 Task: Look for properties with 3 beds.
Action: Mouse moved to (741, 72)
Screenshot: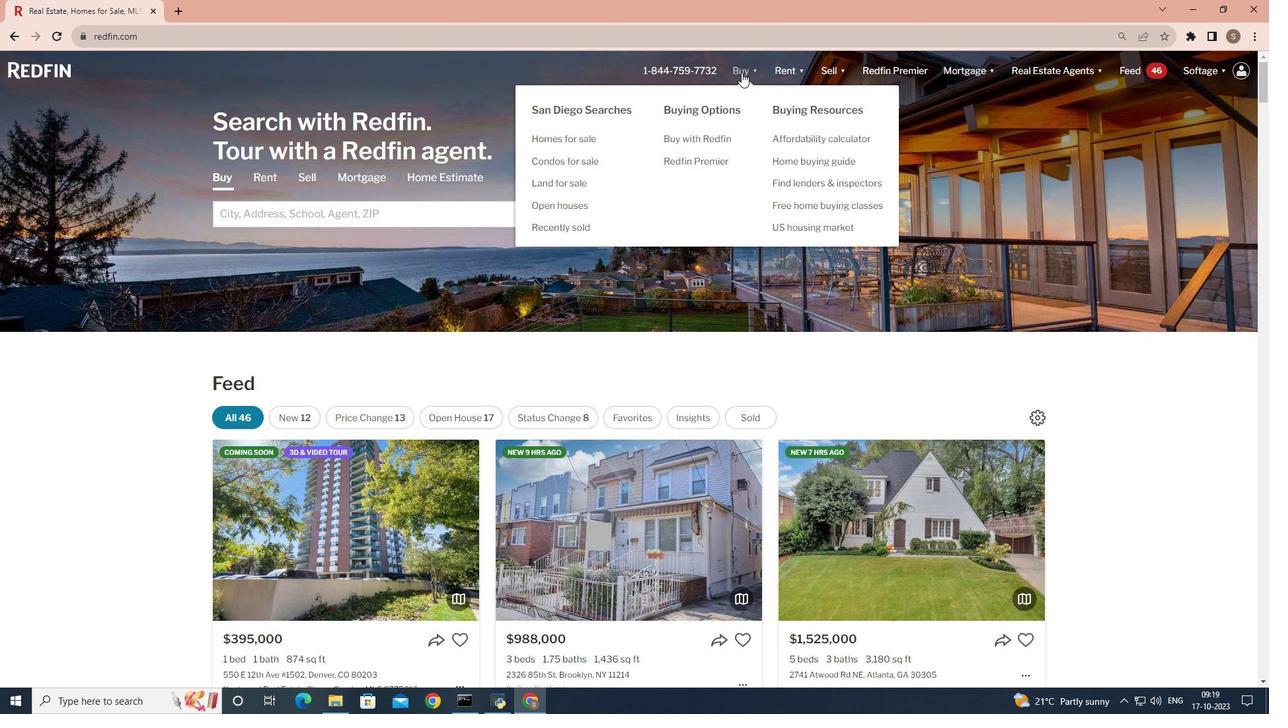 
Action: Mouse pressed left at (741, 72)
Screenshot: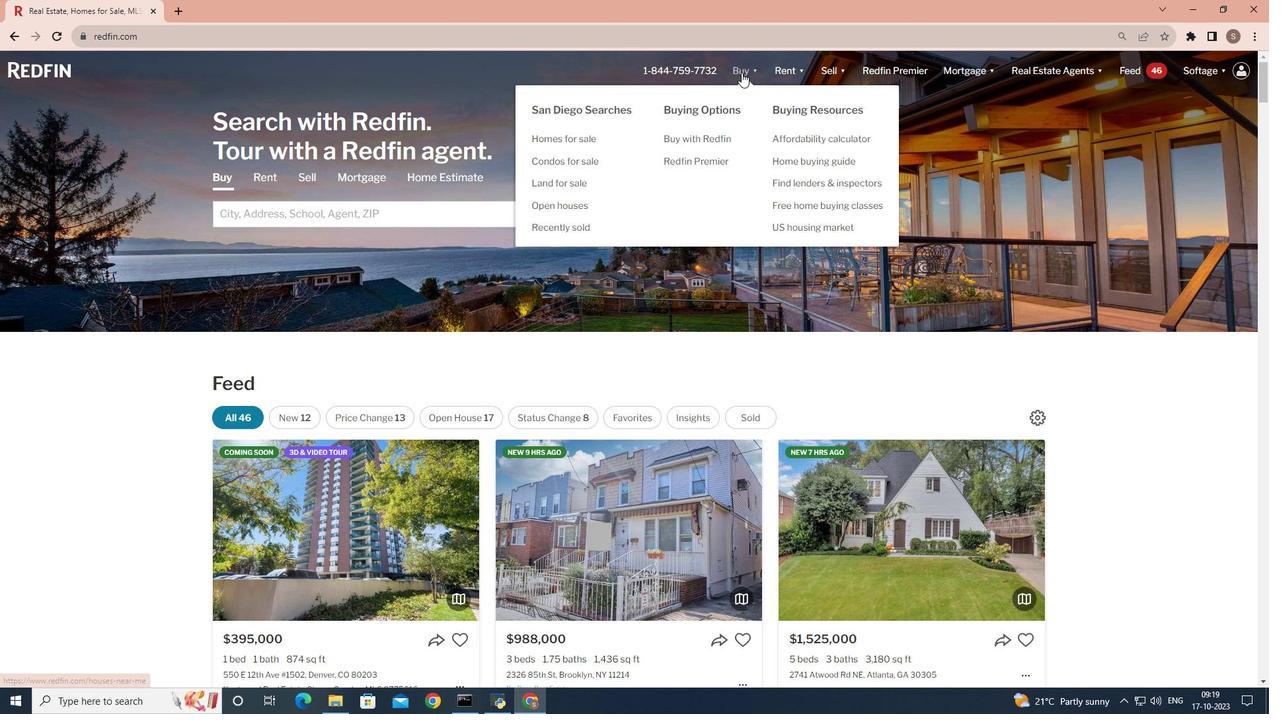 
Action: Mouse moved to (417, 271)
Screenshot: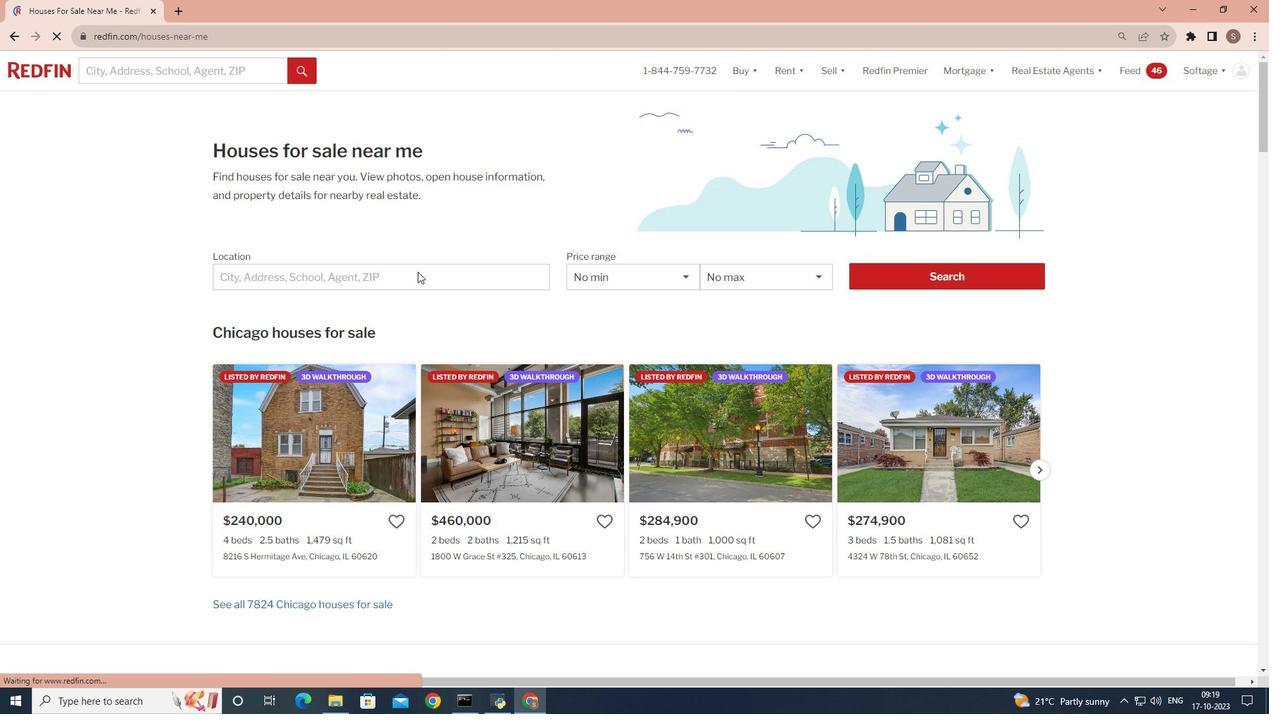 
Action: Mouse pressed left at (417, 271)
Screenshot: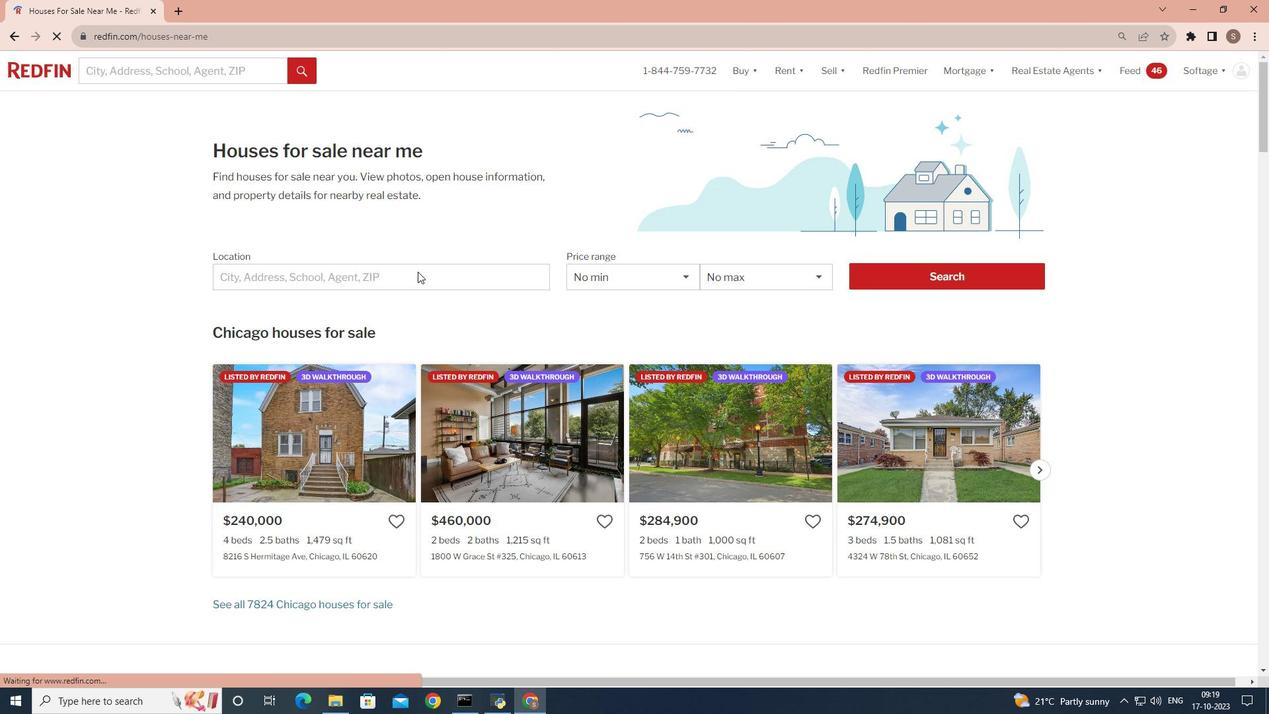 
Action: Mouse moved to (277, 277)
Screenshot: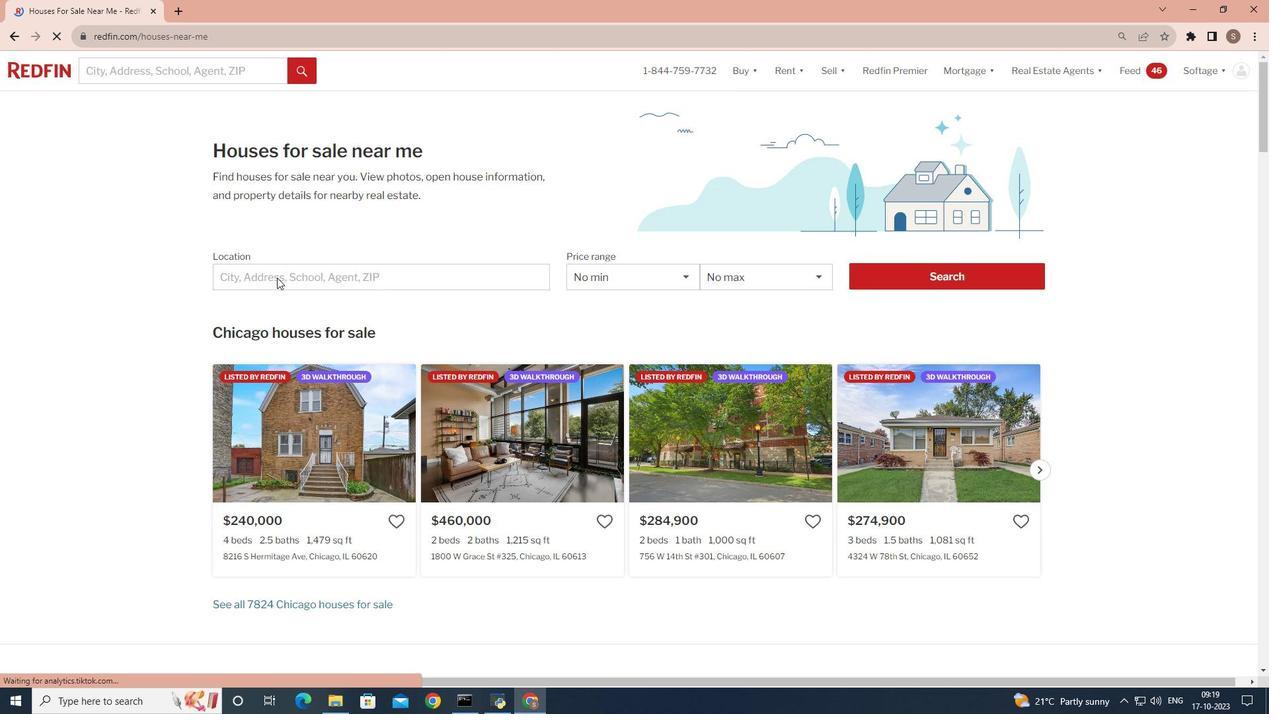 
Action: Mouse pressed left at (277, 277)
Screenshot: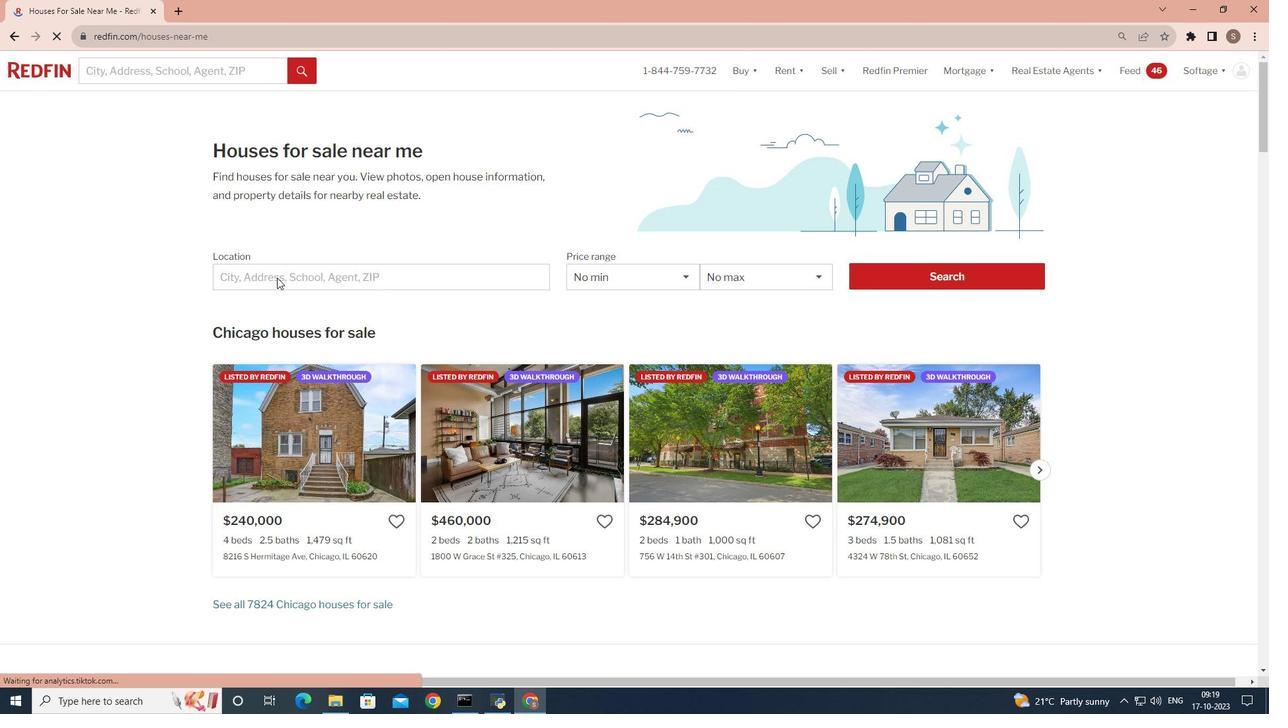 
Action: Mouse moved to (249, 277)
Screenshot: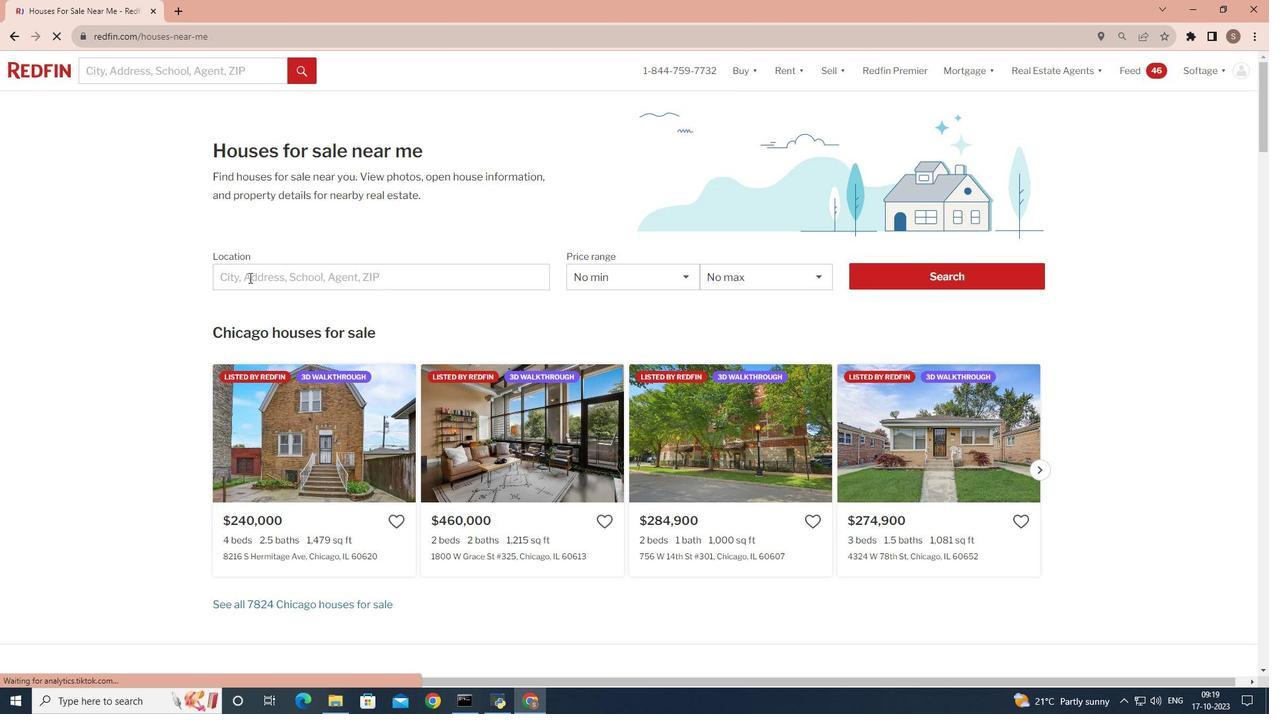 
Action: Mouse pressed left at (249, 277)
Screenshot: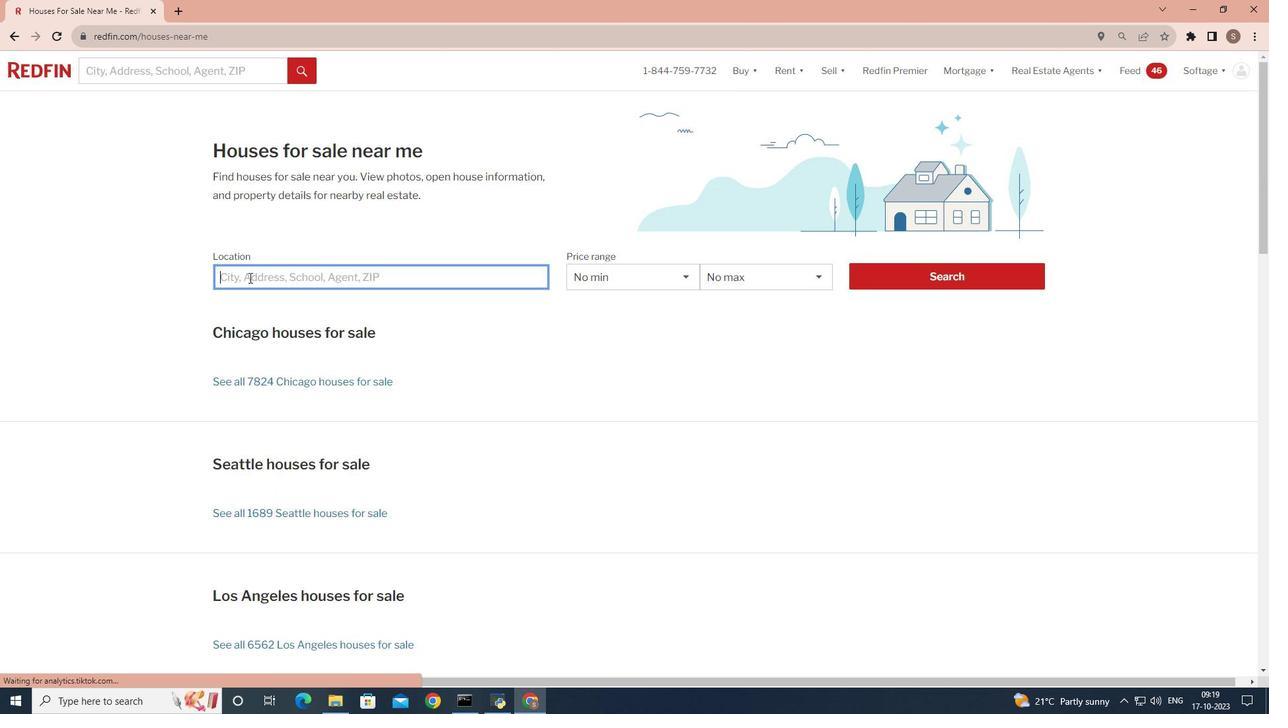 
Action: Key pressed <Key.shift>San<Key.space><Key.shift>Diego
Screenshot: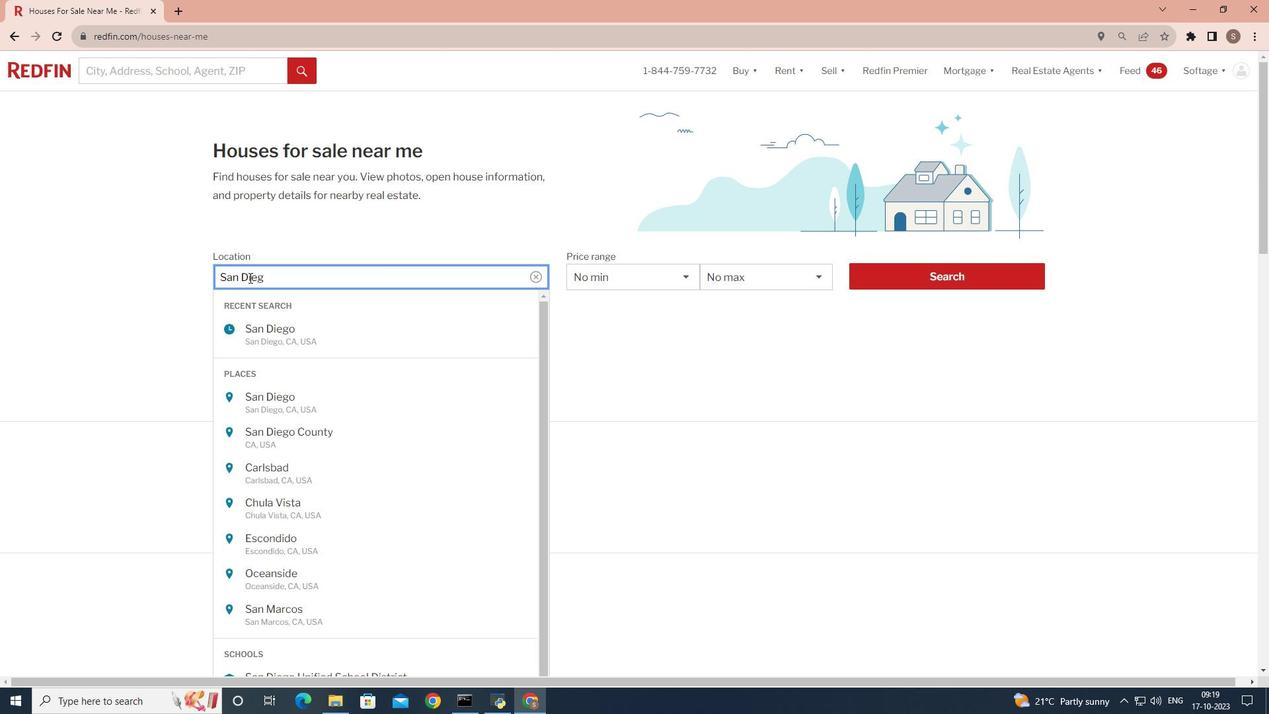 
Action: Mouse moved to (861, 286)
Screenshot: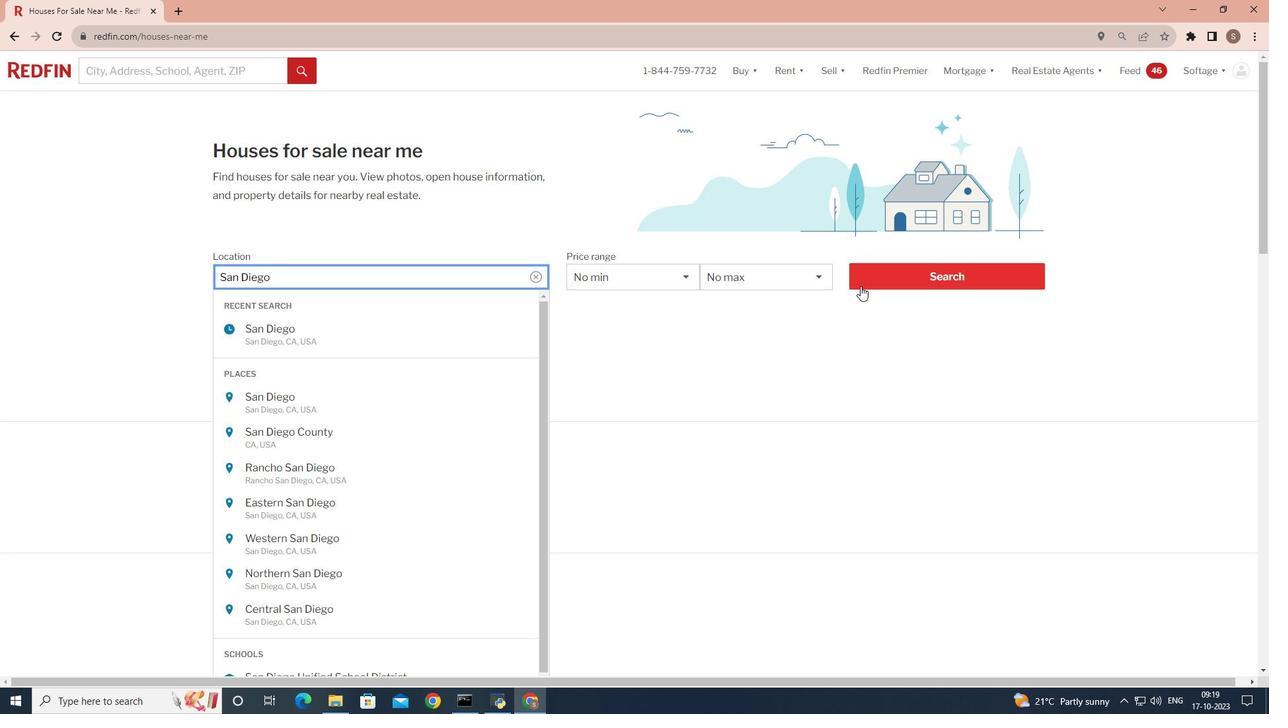 
Action: Mouse pressed left at (861, 286)
Screenshot: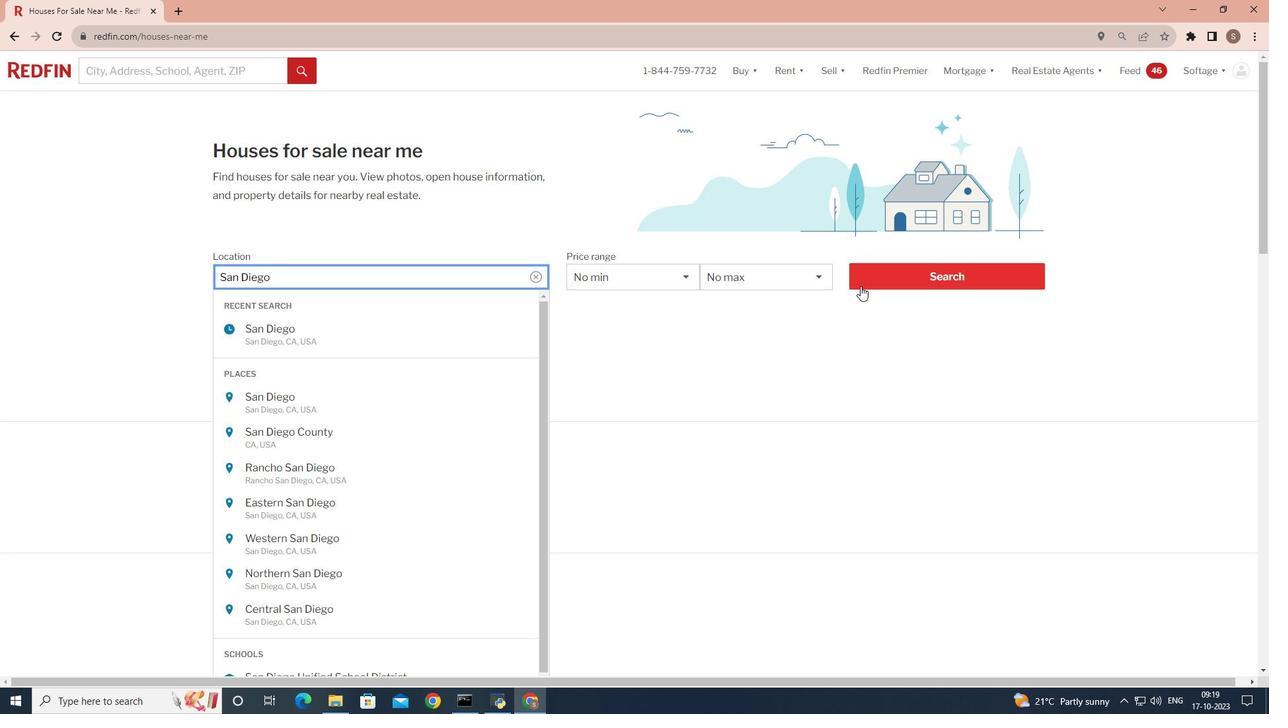 
Action: Mouse moved to (869, 282)
Screenshot: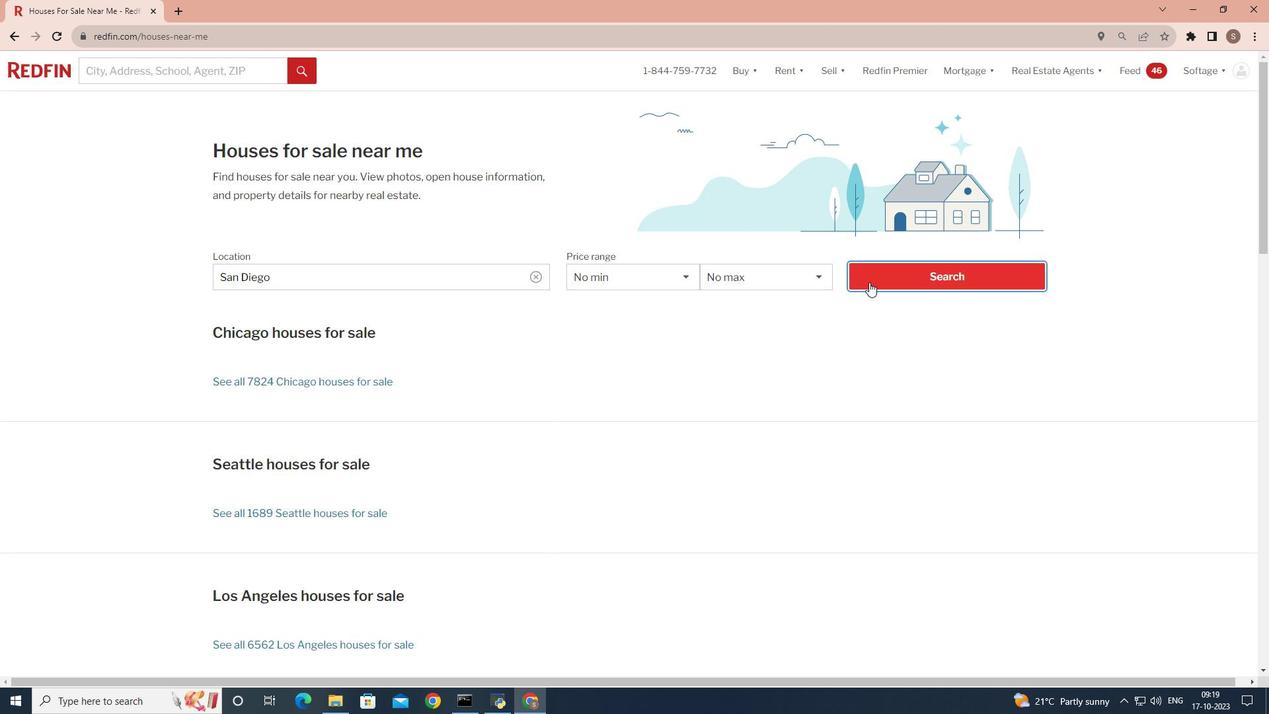 
Action: Mouse pressed left at (869, 282)
Screenshot: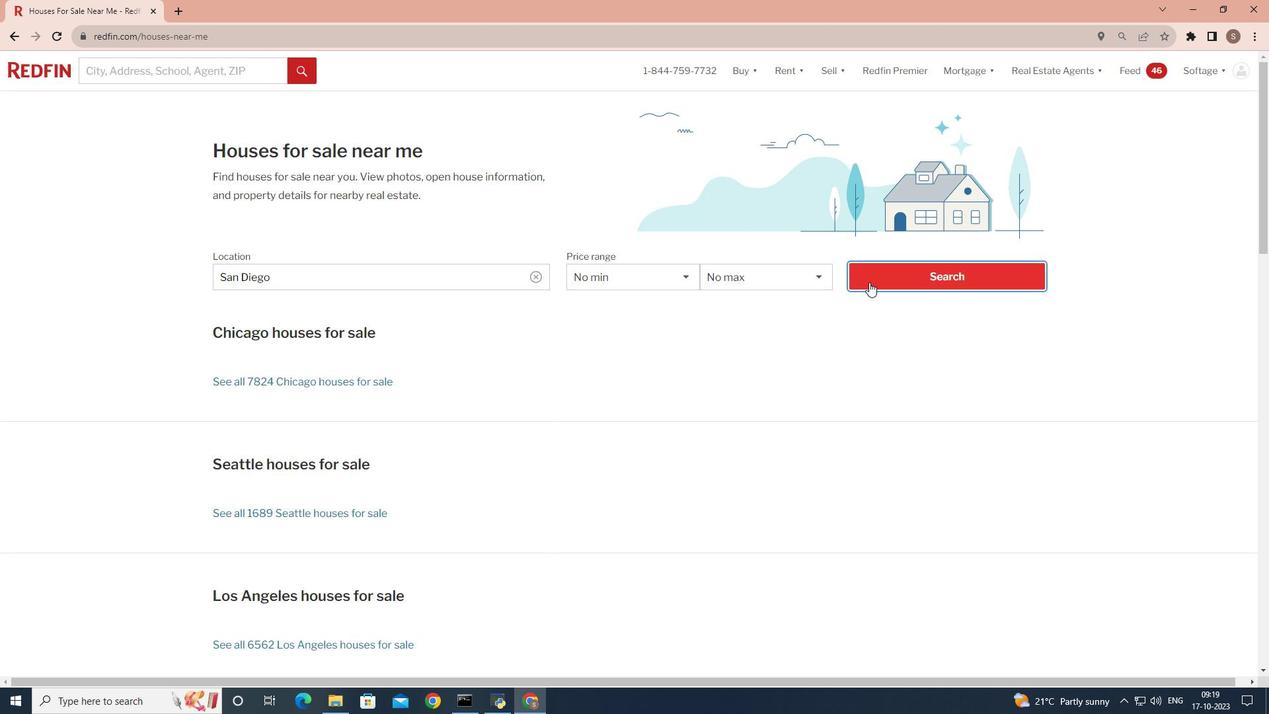 
Action: Mouse moved to (1114, 160)
Screenshot: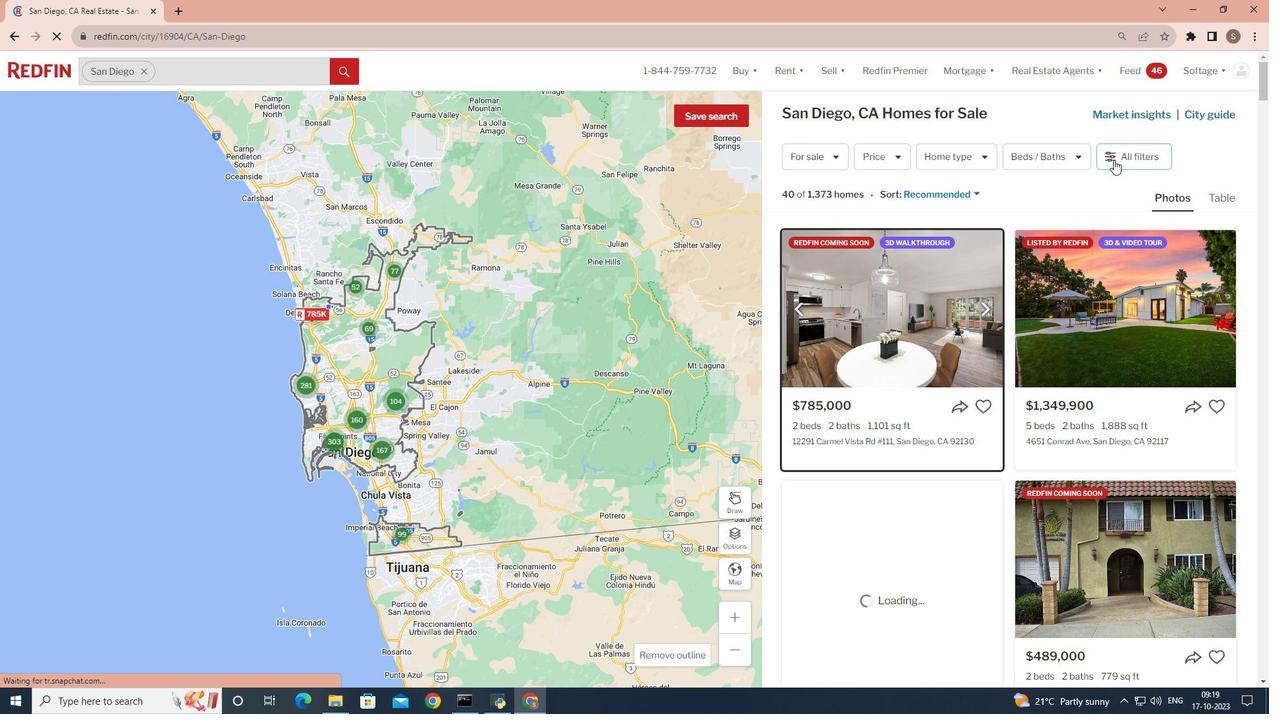 
Action: Mouse pressed left at (1114, 160)
Screenshot: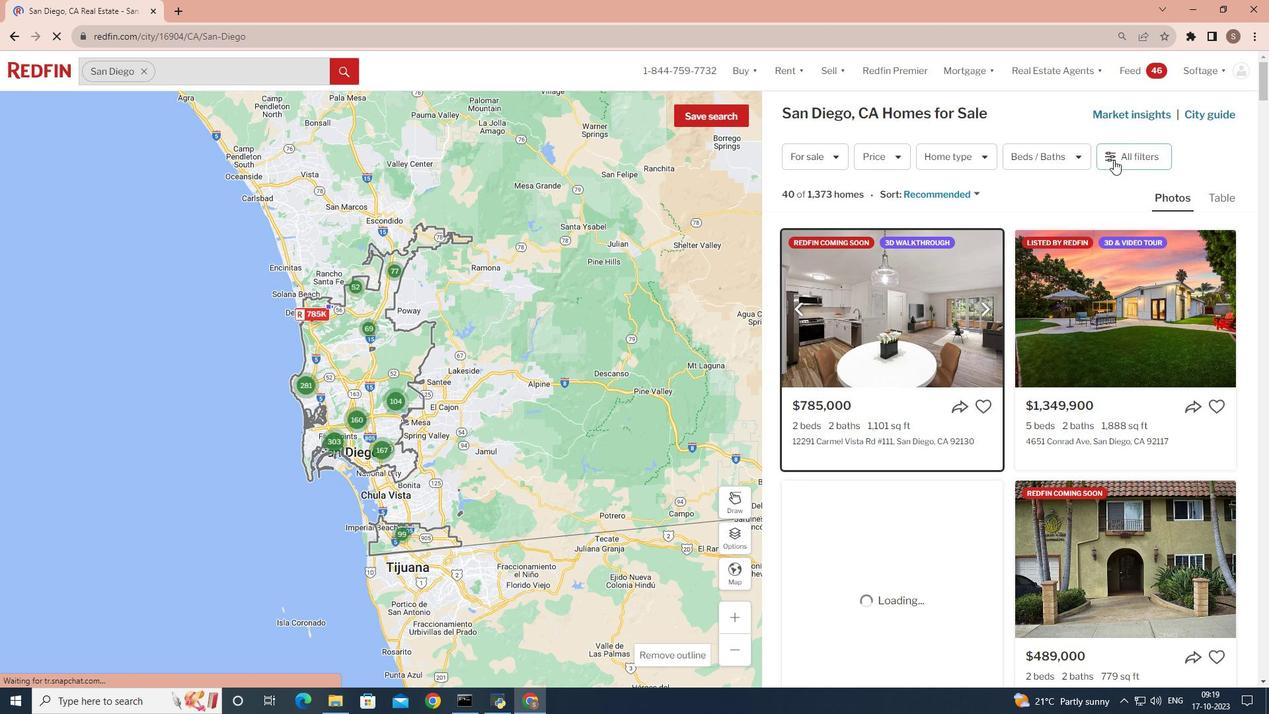 
Action: Mouse pressed left at (1114, 160)
Screenshot: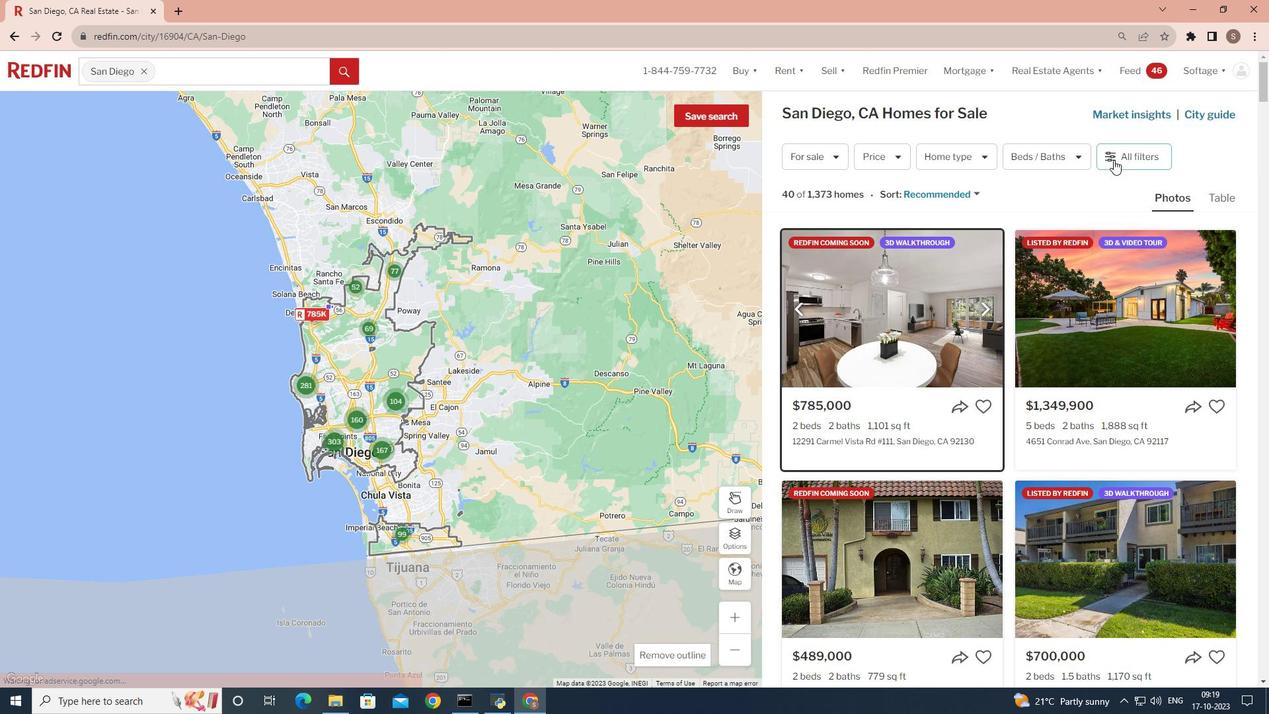 
Action: Mouse moved to (1107, 179)
Screenshot: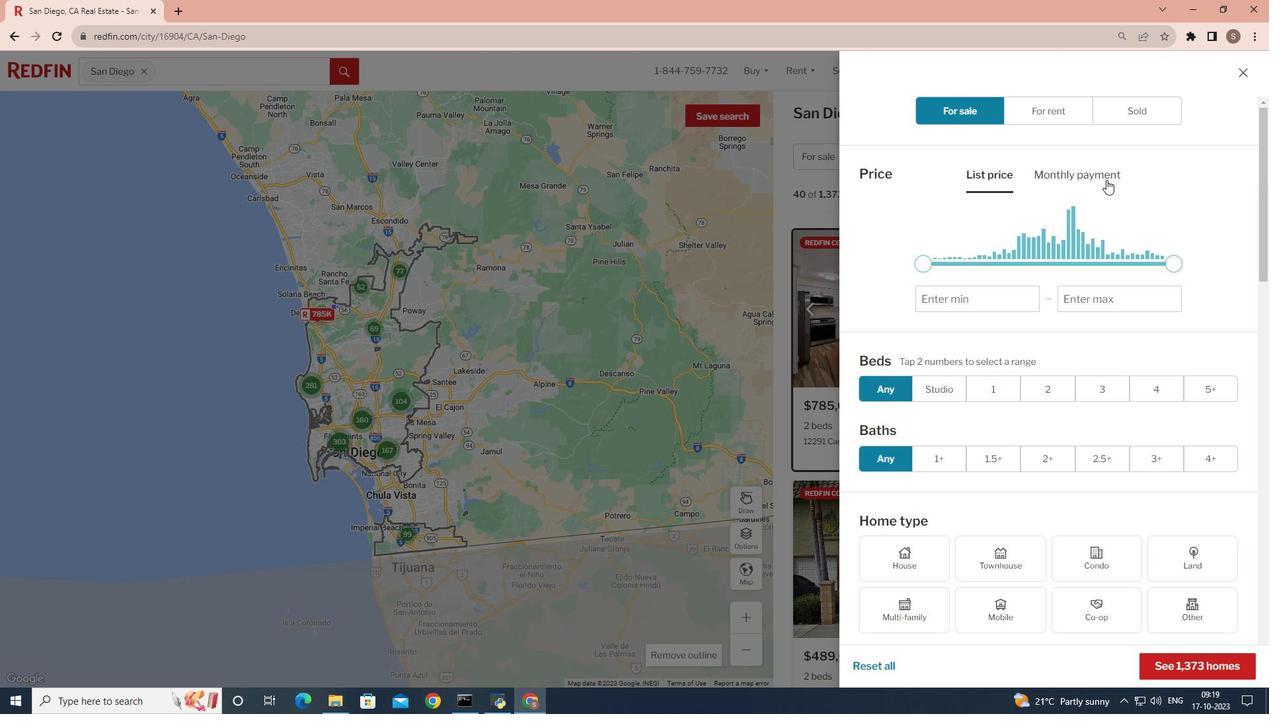 
Action: Mouse pressed left at (1107, 179)
Screenshot: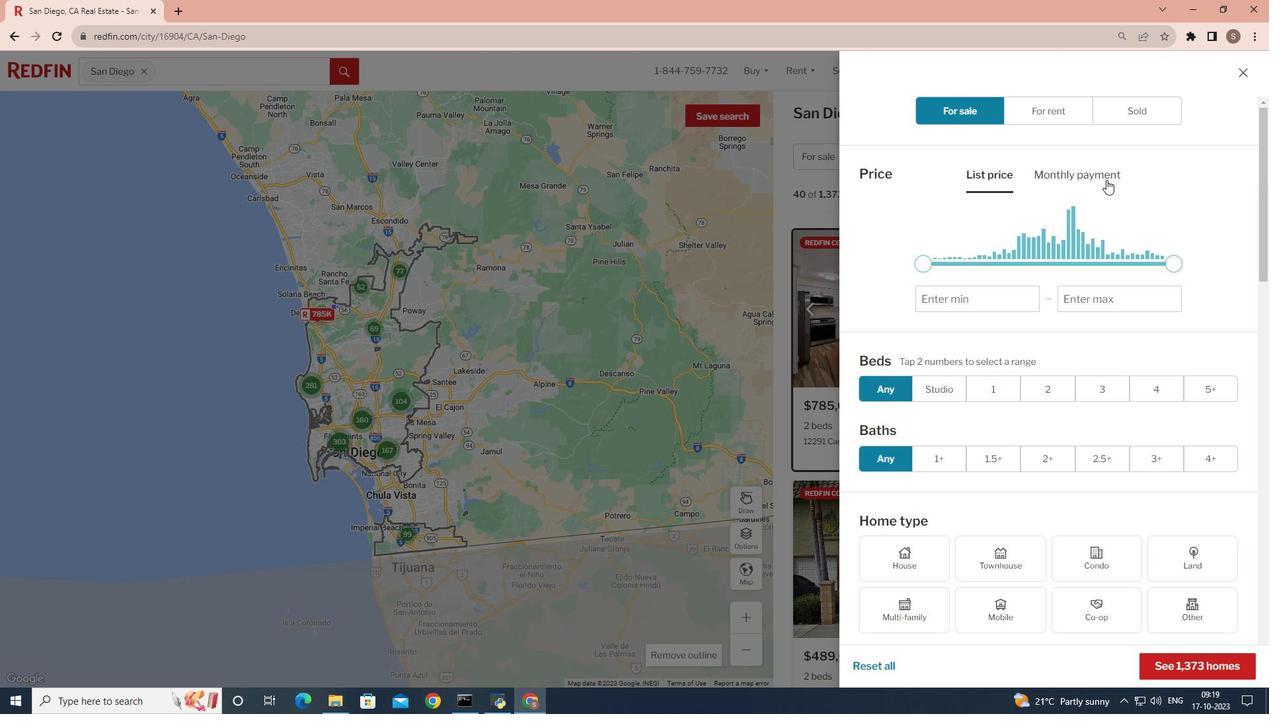
Action: Mouse moved to (1103, 493)
Screenshot: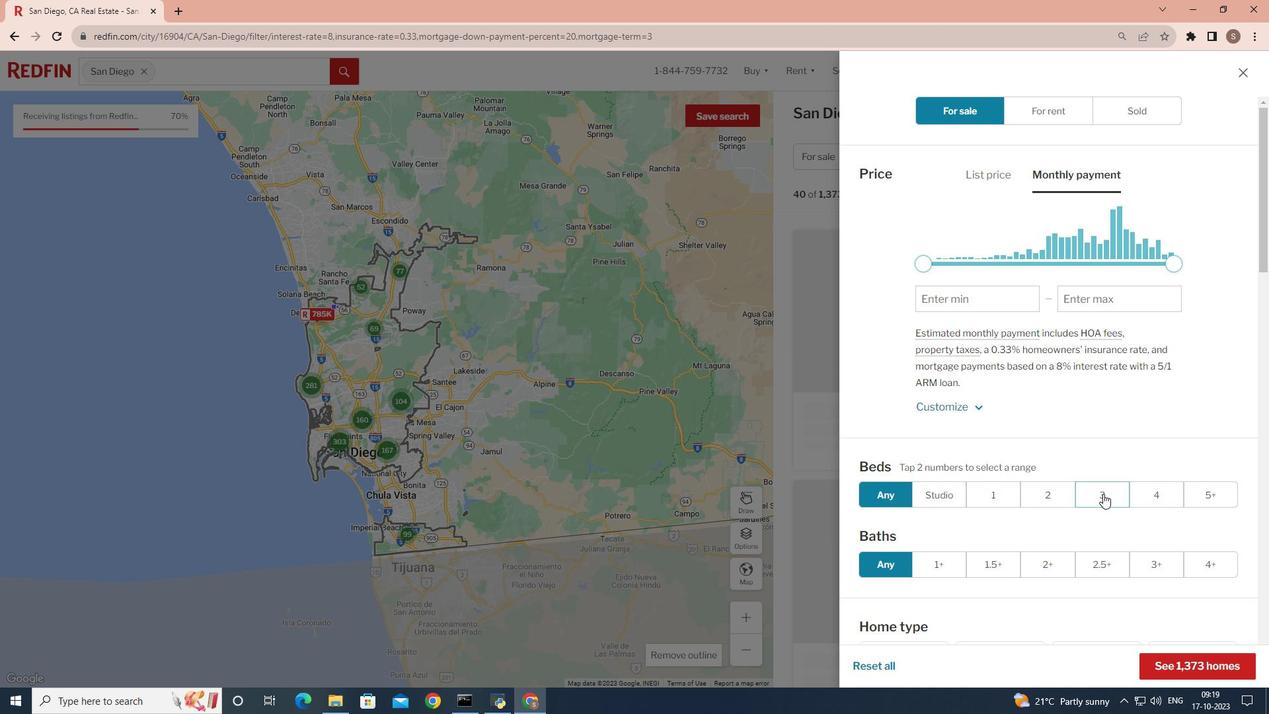 
Action: Mouse pressed left at (1103, 493)
Screenshot: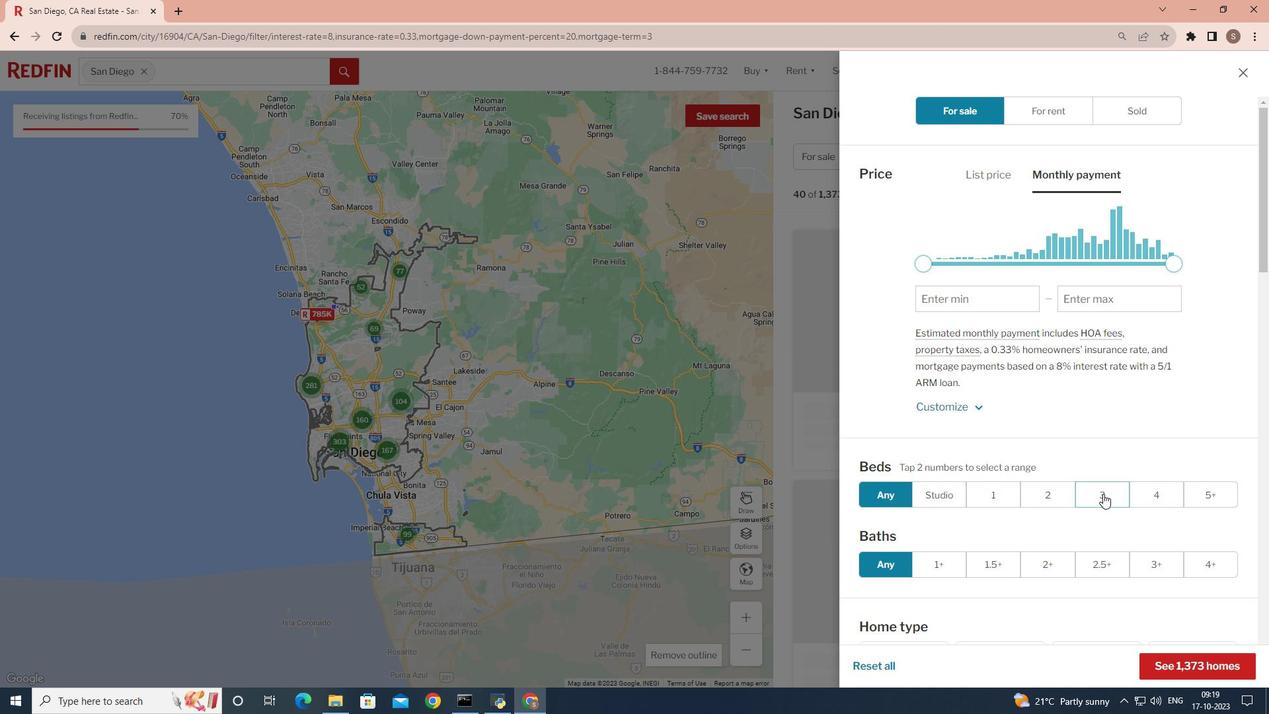 
Action: Mouse pressed left at (1103, 493)
Screenshot: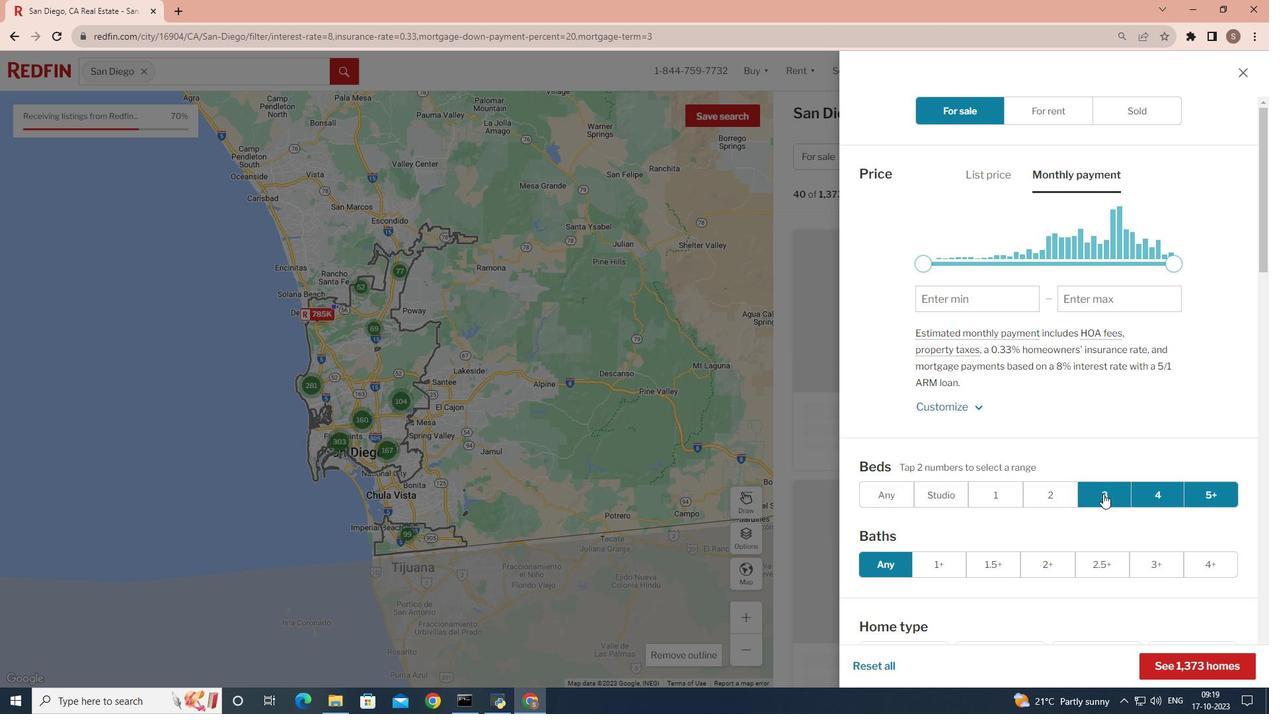 
